 Task: Display the location "Duck Creek Road, Springdale, MT 59082" only after confirmation.
Action: Mouse moved to (327, 270)
Screenshot: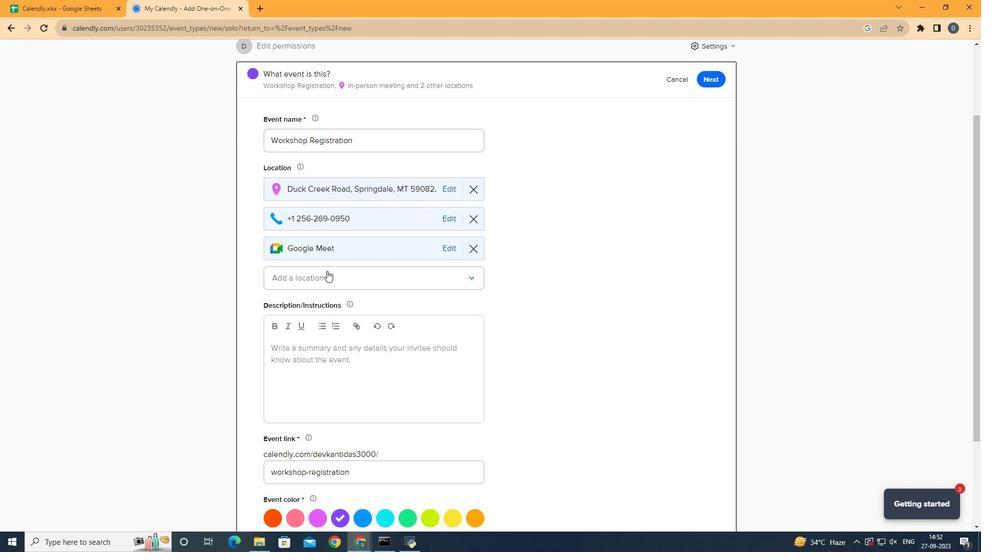 
Action: Mouse pressed left at (327, 270)
Screenshot: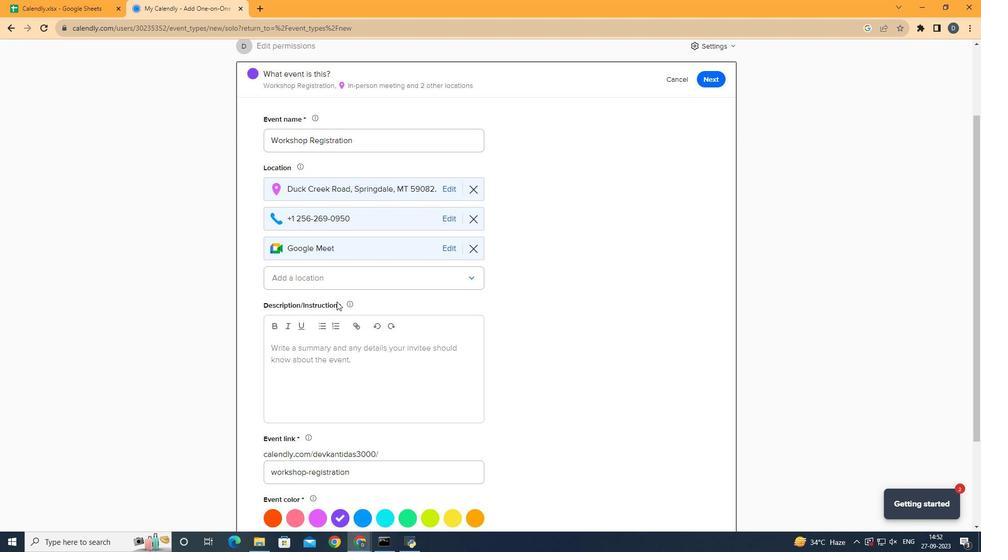 
Action: Mouse moved to (390, 276)
Screenshot: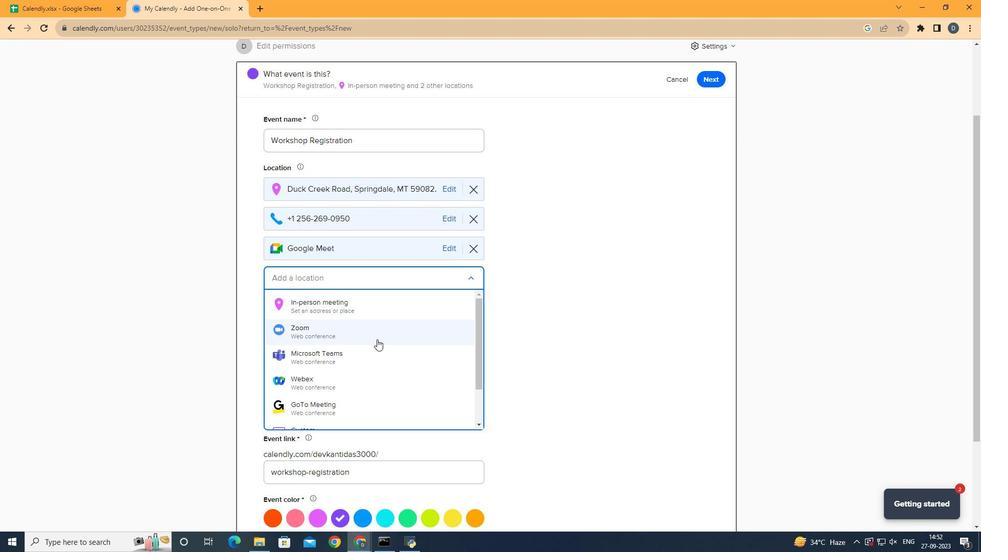 
Action: Mouse pressed left at (390, 276)
Screenshot: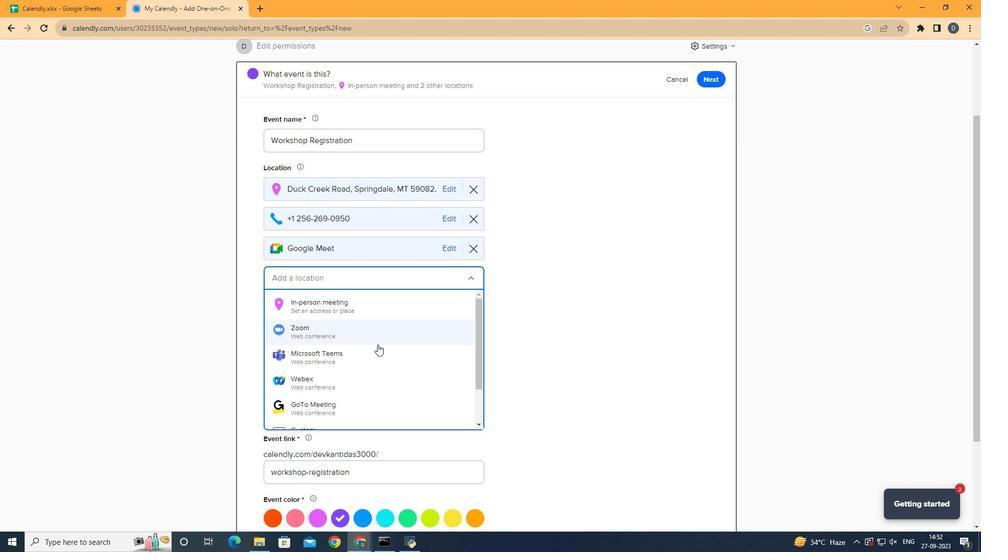 
Action: Mouse moved to (377, 344)
Screenshot: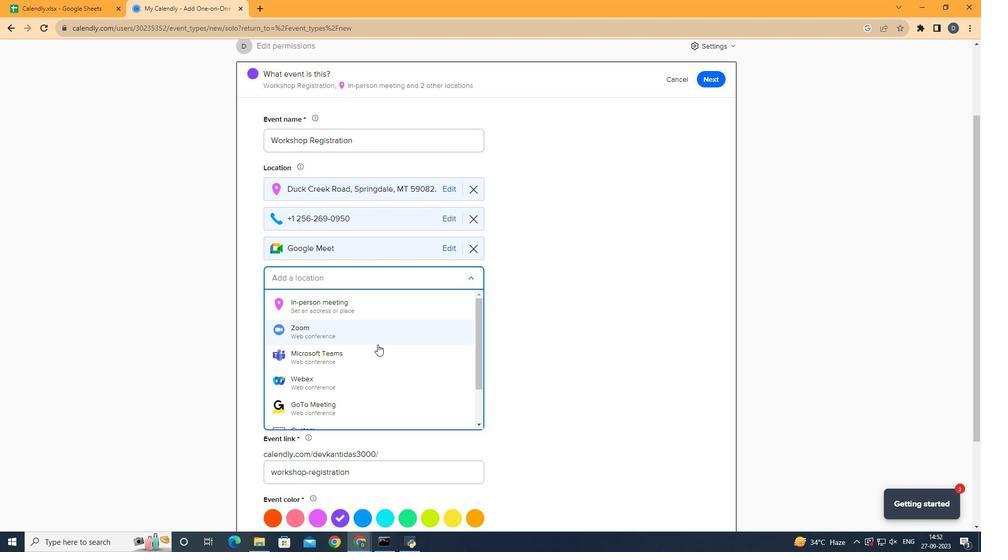 
Action: Mouse scrolled (377, 344) with delta (0, 0)
Screenshot: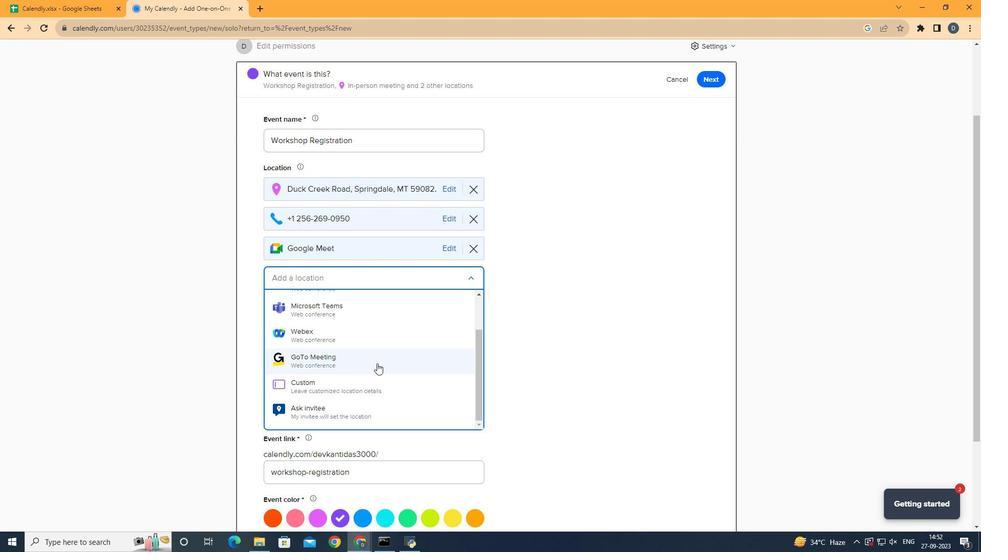 
Action: Mouse scrolled (377, 344) with delta (0, 0)
Screenshot: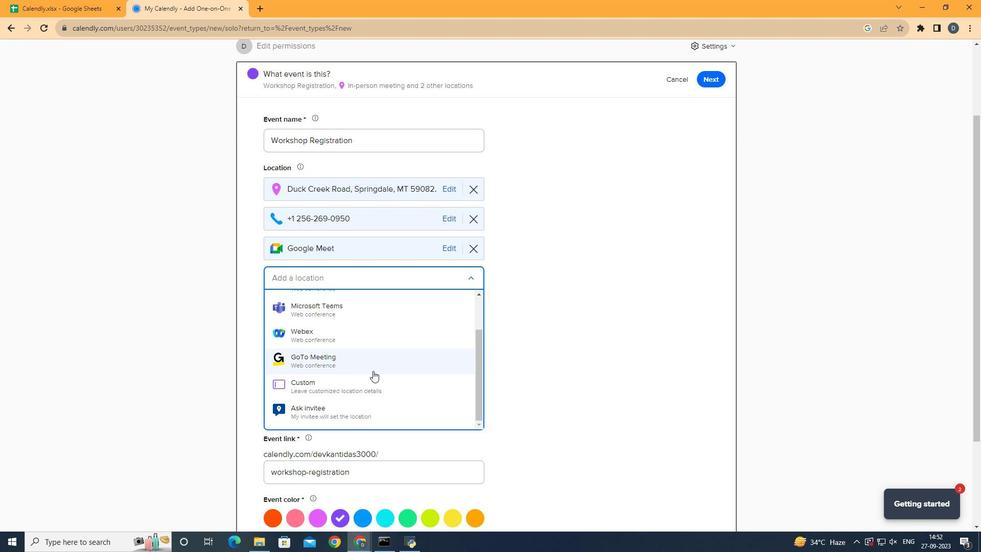 
Action: Mouse scrolled (377, 344) with delta (0, 0)
Screenshot: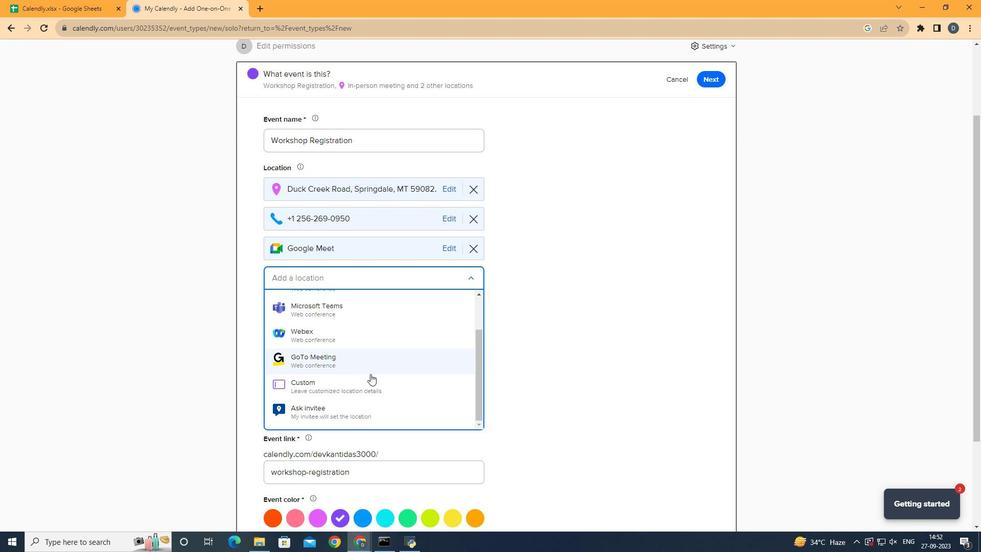 
Action: Mouse moved to (364, 385)
Screenshot: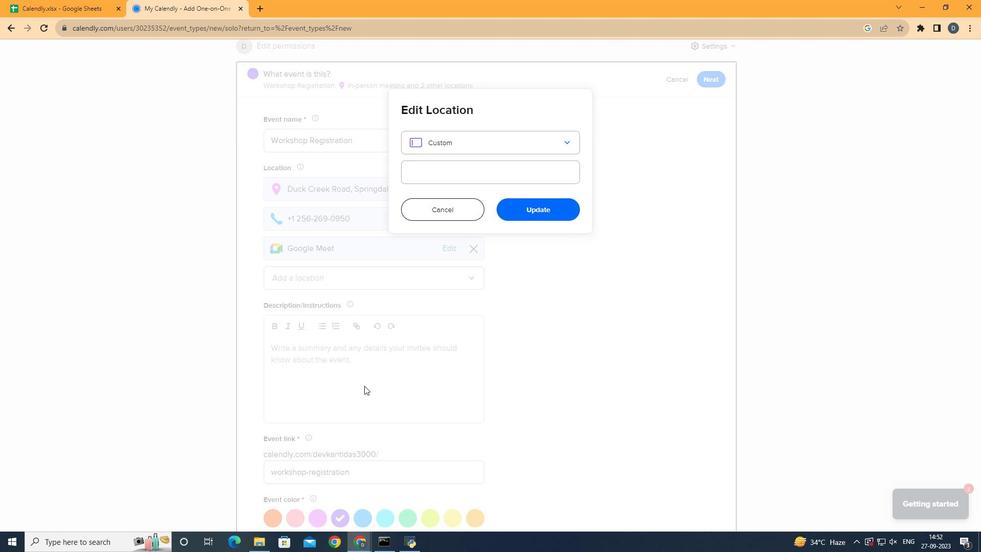 
Action: Mouse pressed left at (364, 385)
Screenshot: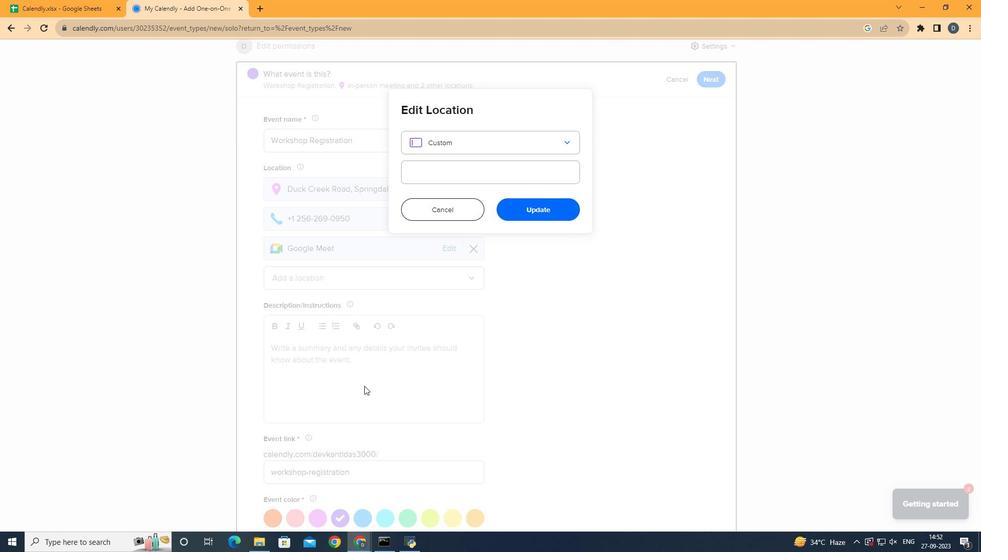 
Action: Mouse moved to (458, 173)
Screenshot: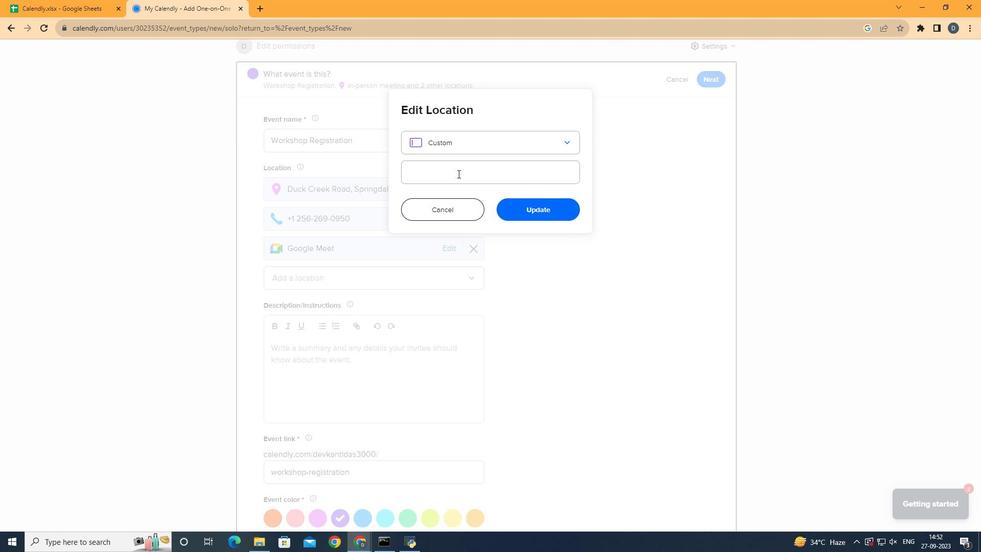 
Action: Mouse pressed left at (458, 173)
Screenshot: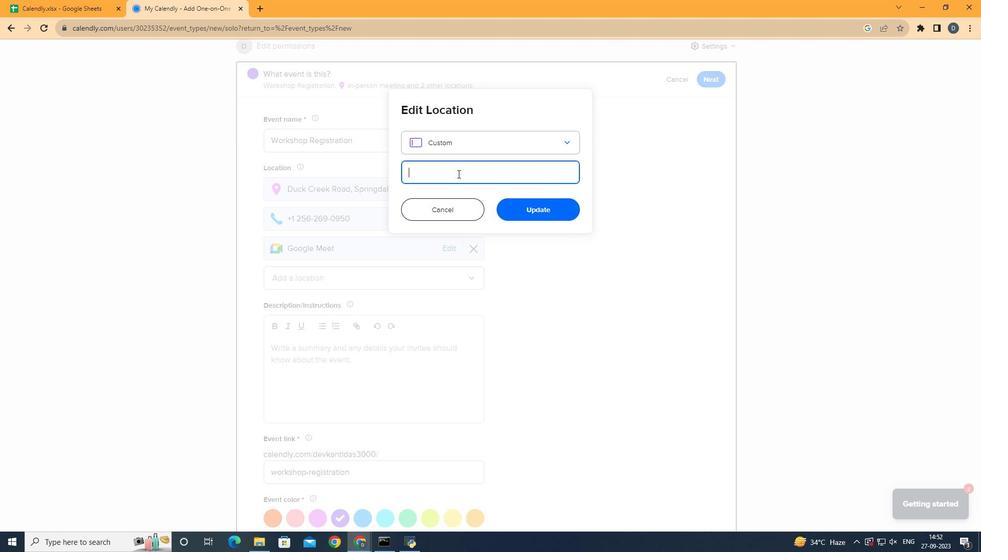 
Action: Key pressed <Key.shift><Key.shift><Key.shift><Key.shift>Duck<Key.space><Key.shift><Key.shift><Key.shift><Key.shift><Key.shift><Key.shift><Key.shift><Key.shift><Key.shift>Creek<Key.space><Key.shift><Key.shift><Key.shift><Key.shift><Key.shift><Key.shift><Key.shift><Key.shift><Key.shift>Road,<Key.space><Key.shift><Key.shift><Key.shift><Key.shift><Key.shift><Key.shift><Key.shift><Key.shift><Key.shift><Key.shift>Springdale,<Key.space><Key.shift><Key.shift><Key.shift><Key.shift><Key.shift><Key.shift><Key.shift>MT<Key.space>59082
Screenshot: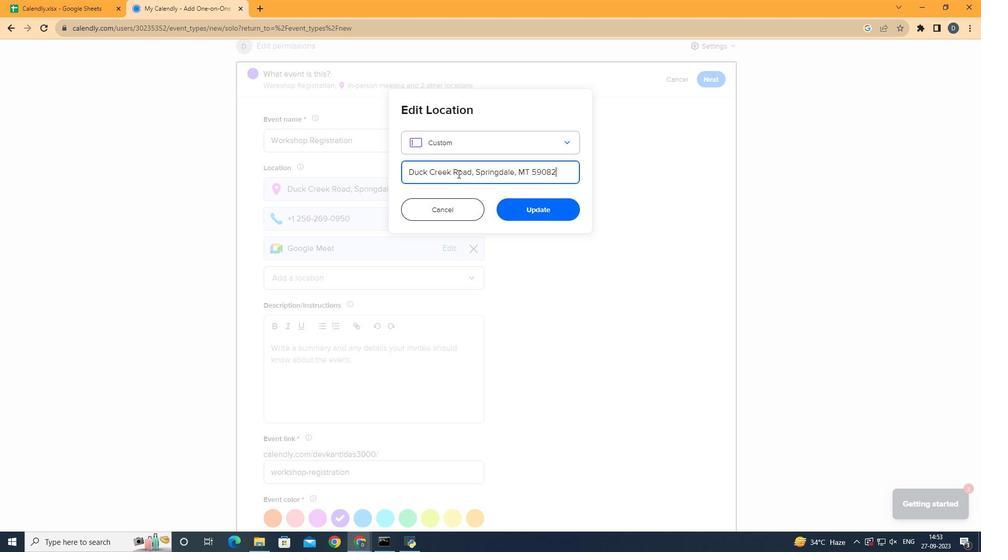 
Action: Mouse moved to (535, 210)
Screenshot: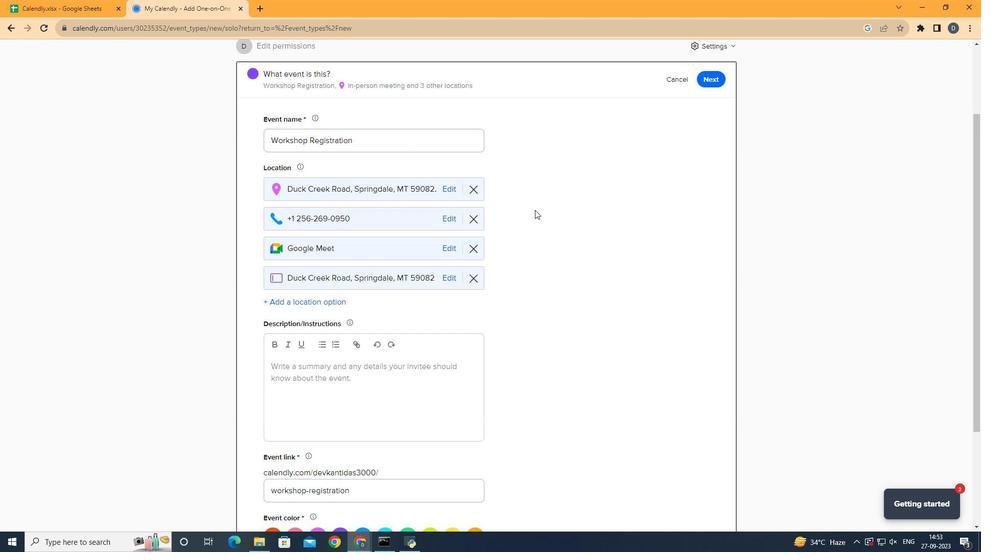 
Action: Mouse pressed left at (535, 210)
Screenshot: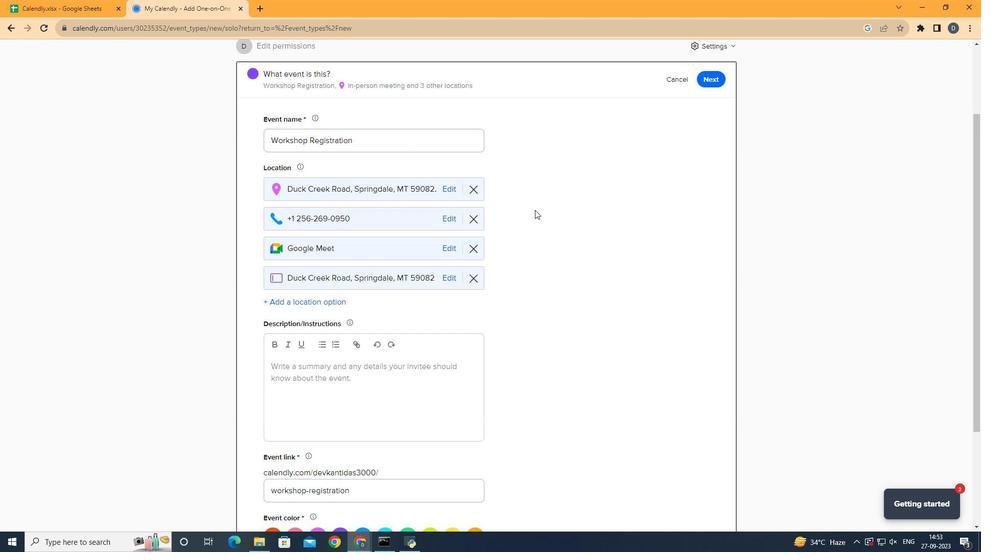 
Action: Mouse moved to (534, 249)
Screenshot: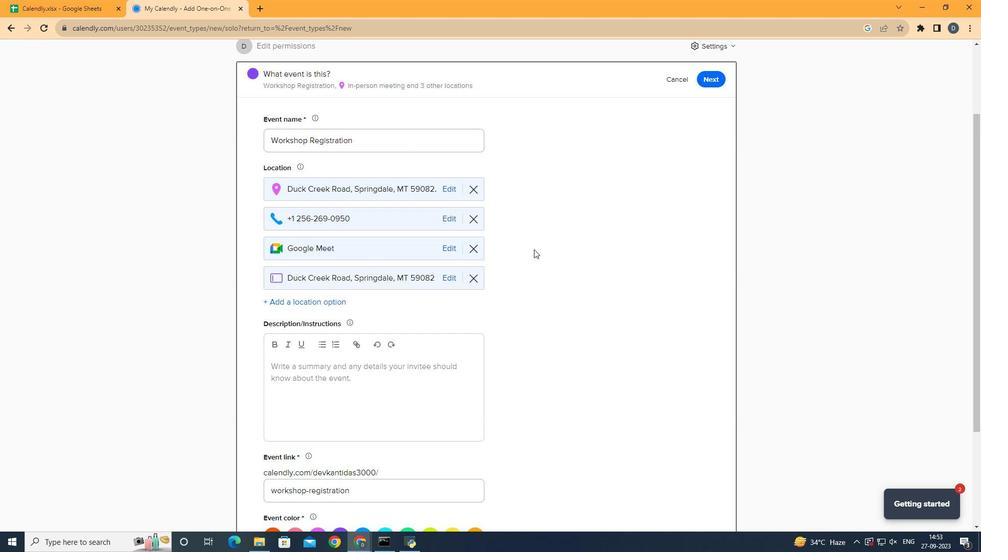 
